 Task: Add the task  Add push notification feature to the app to the section Code Conquerors in the project TrendForge and add a Due Date to the respective task as 2024/05/18.
Action: Mouse moved to (729, 474)
Screenshot: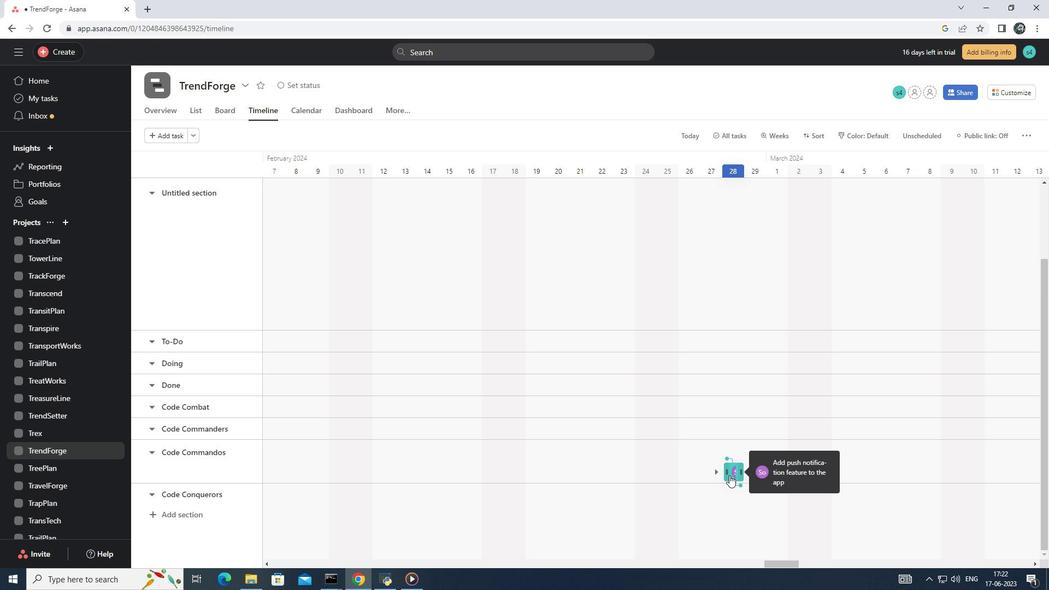 
Action: Mouse pressed left at (729, 474)
Screenshot: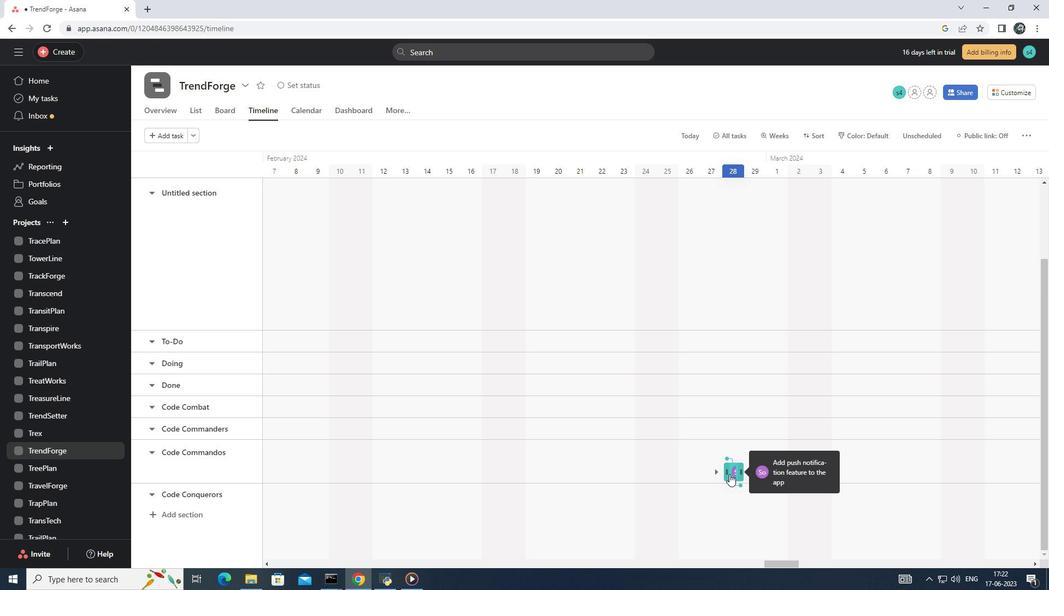 
Action: Mouse moved to (863, 241)
Screenshot: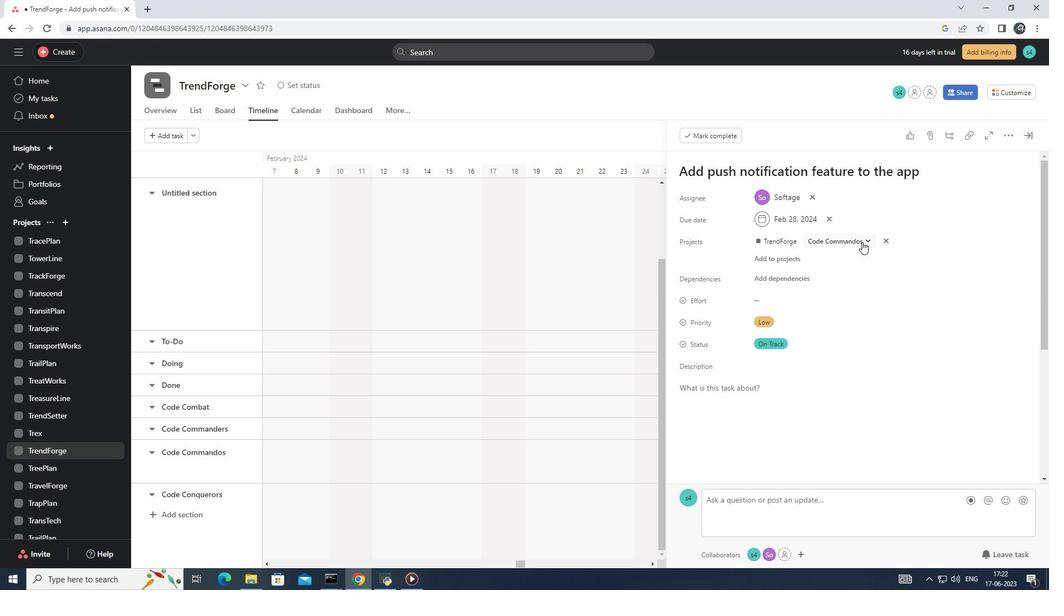 
Action: Mouse pressed left at (863, 241)
Screenshot: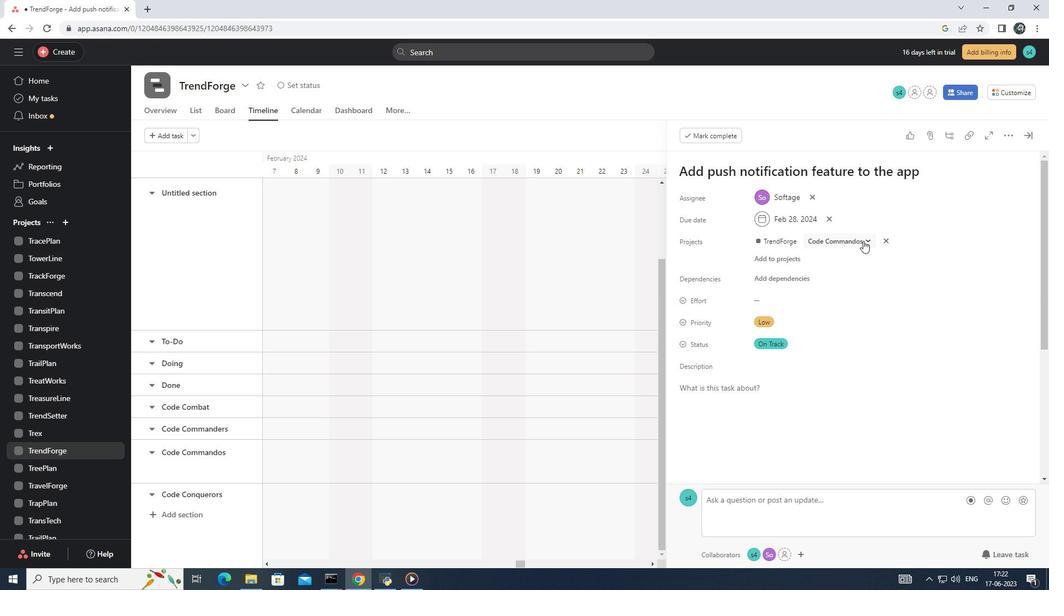 
Action: Mouse moved to (819, 406)
Screenshot: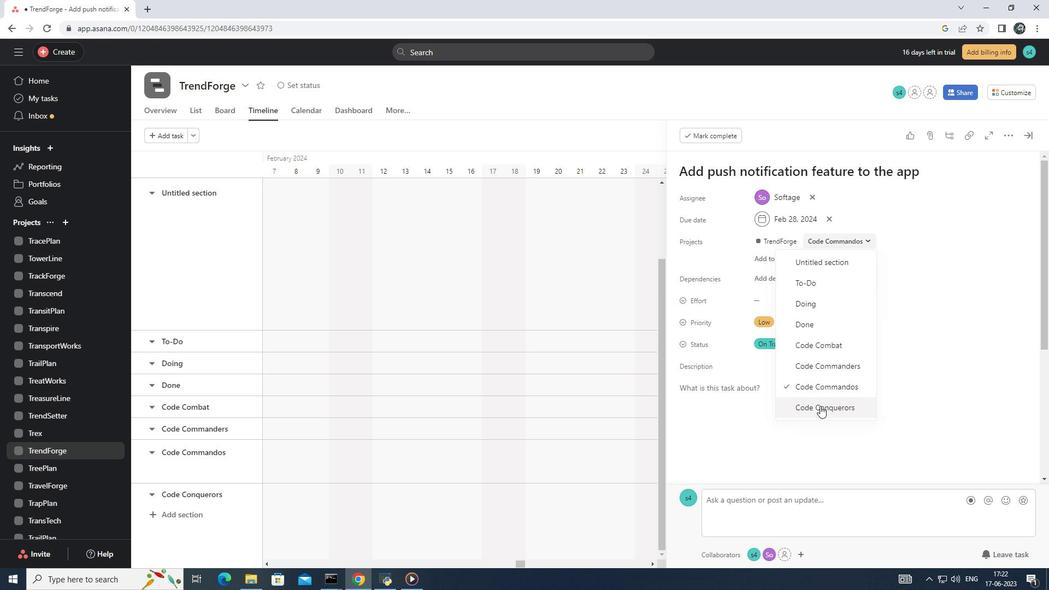 
Action: Mouse pressed left at (819, 406)
Screenshot: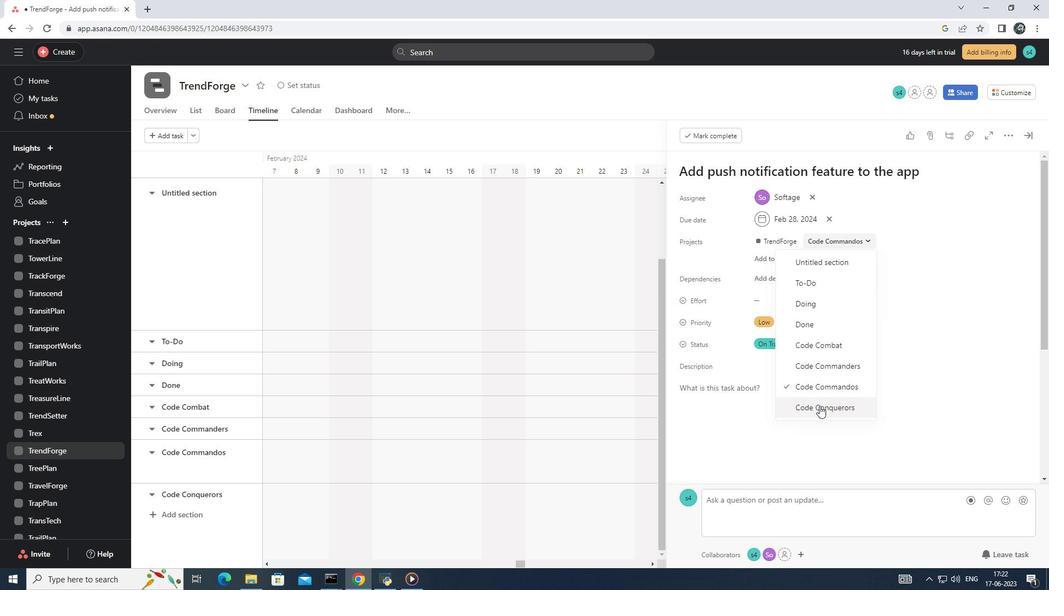 
Action: Mouse moved to (830, 218)
Screenshot: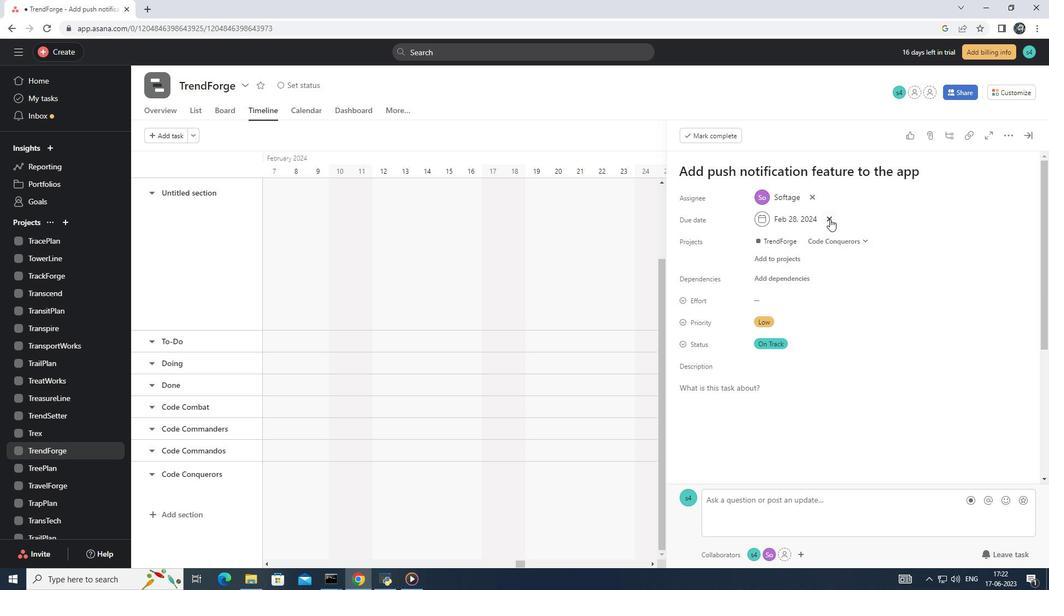 
Action: Mouse pressed left at (830, 218)
Screenshot: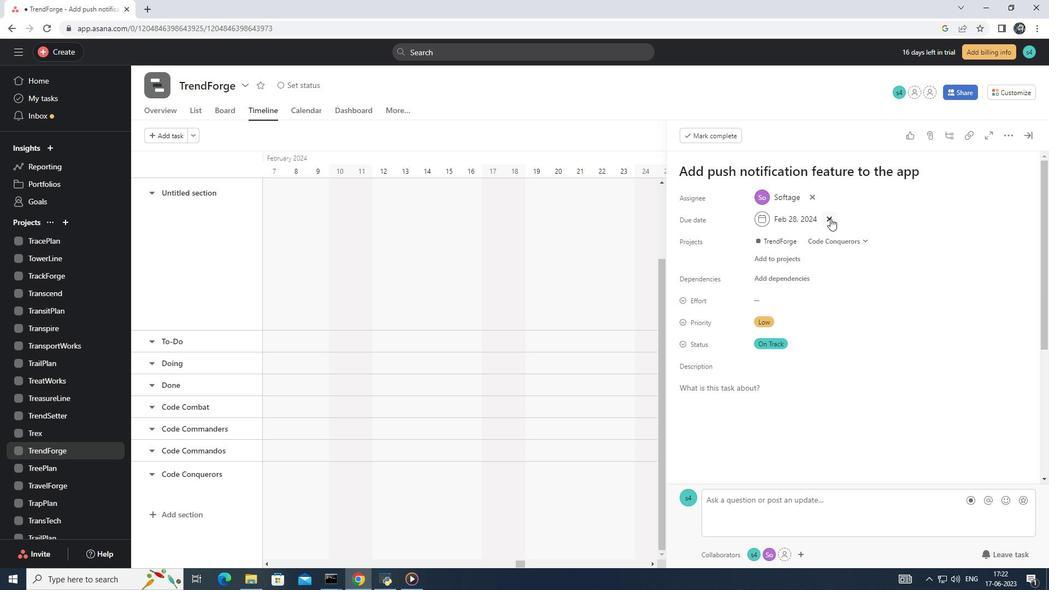 
Action: Mouse moved to (761, 216)
Screenshot: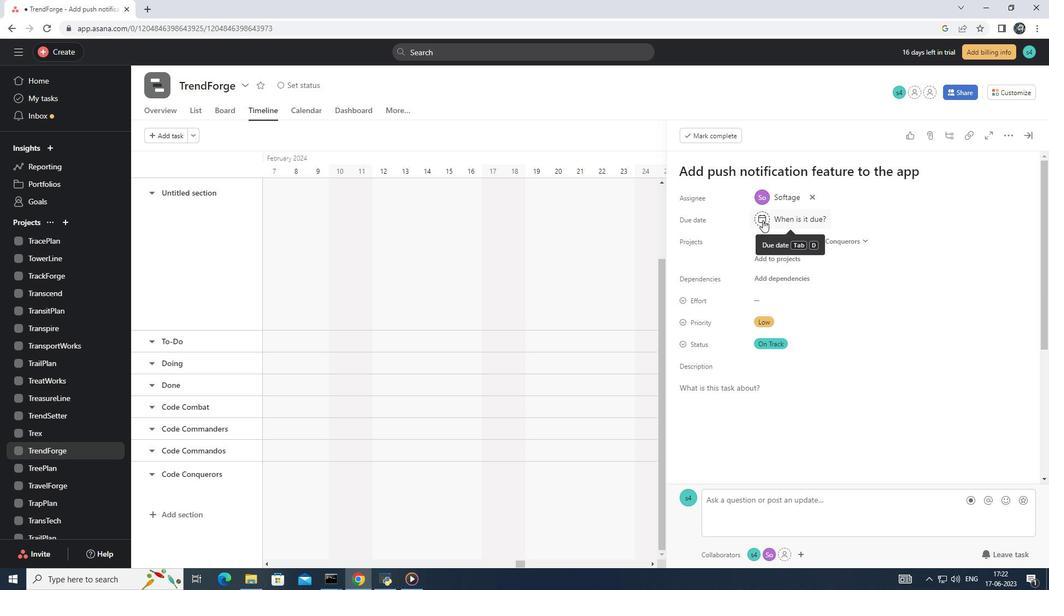 
Action: Mouse pressed left at (761, 216)
Screenshot: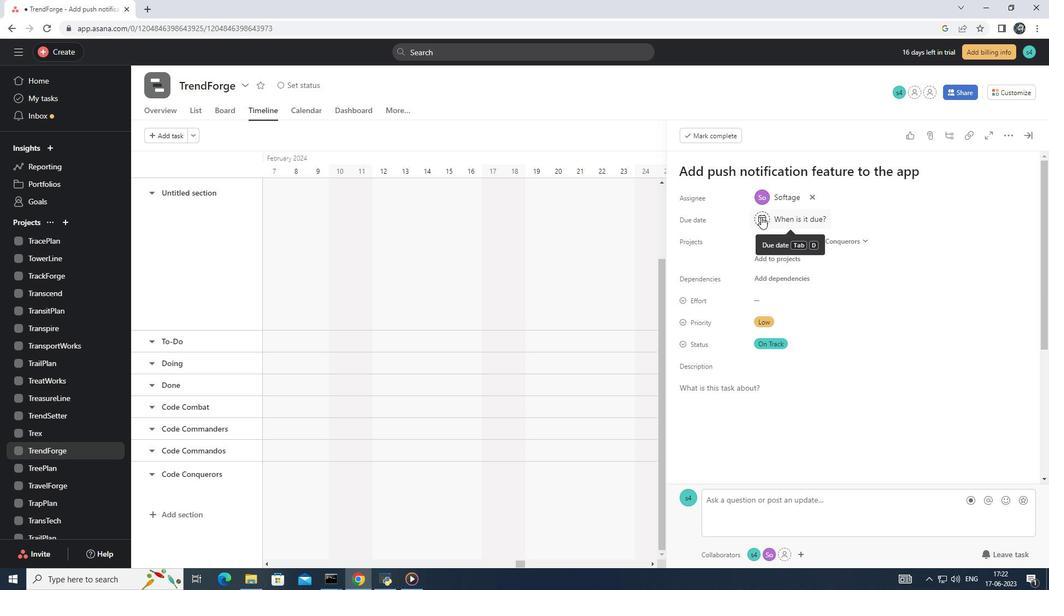 
Action: Mouse moved to (859, 244)
Screenshot: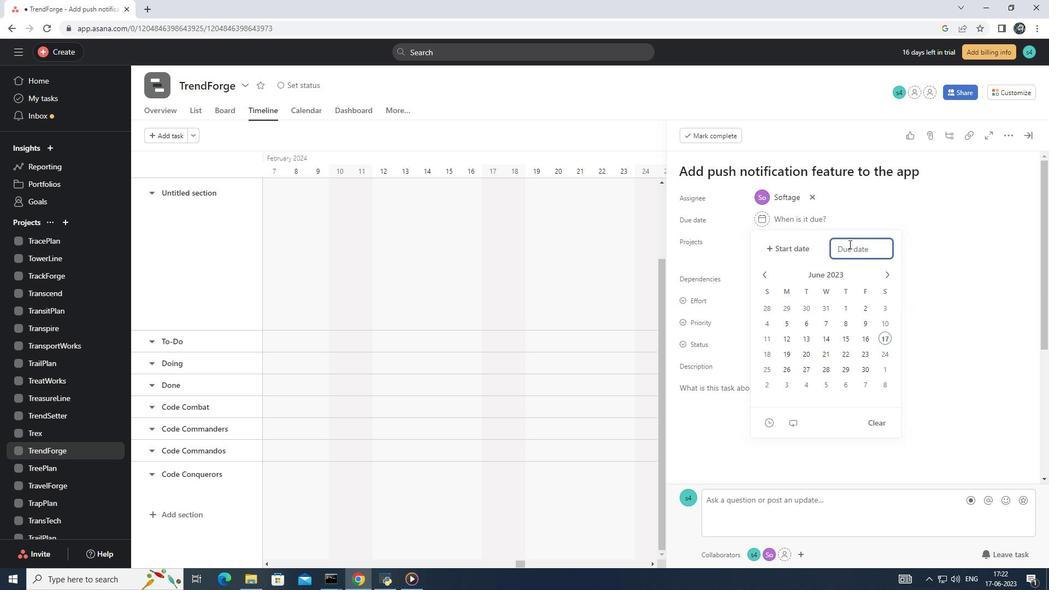 
Action: Key pressed 2024/05/18<Key.enter>
Screenshot: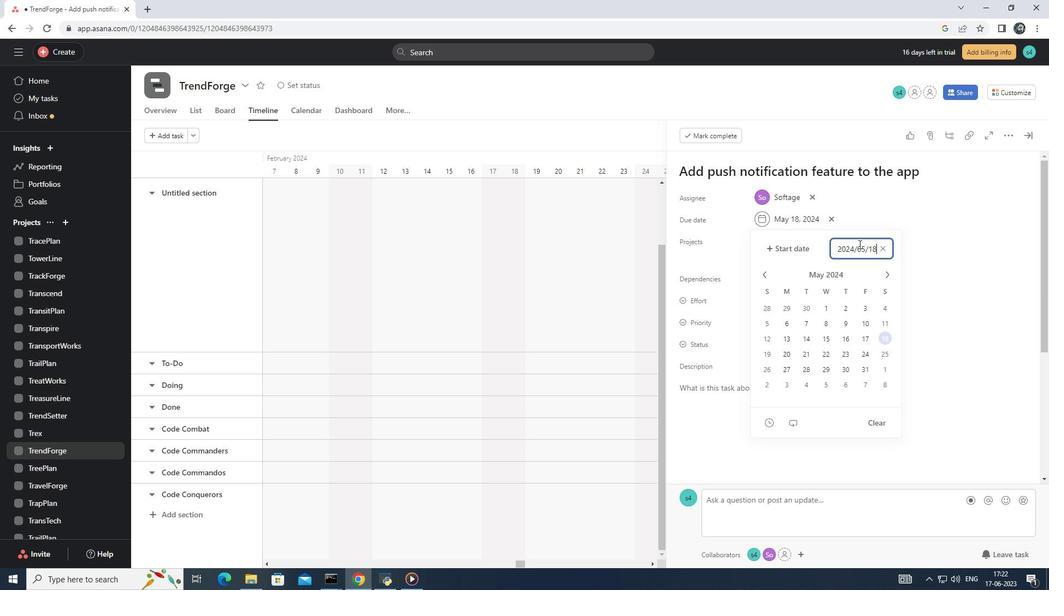 
